Task: Add Earth's Best Organic Apple Peach Oatmeal Fruit & Grain Puree Stage 2 Pouch to the cart.
Action: Mouse moved to (252, 136)
Screenshot: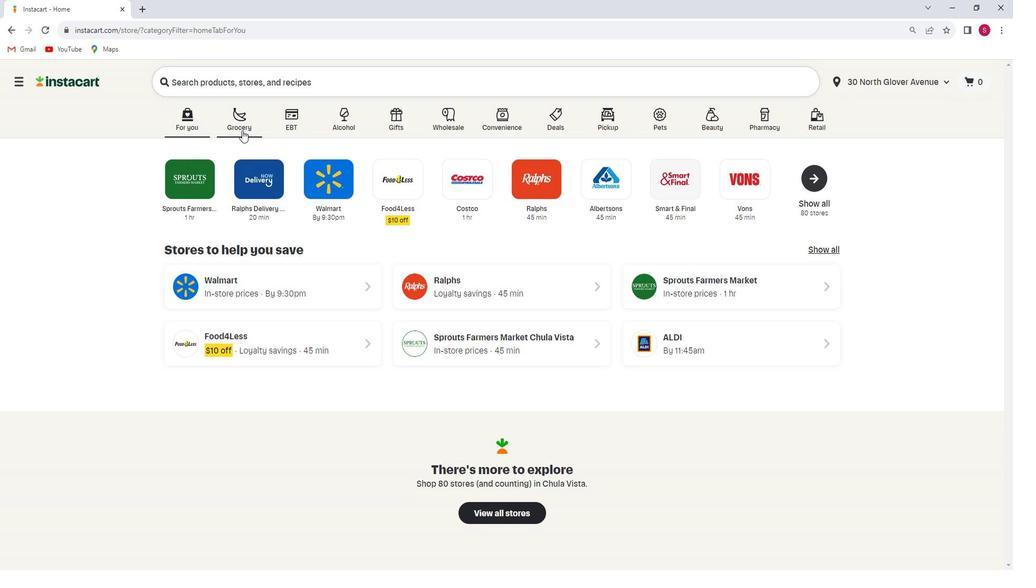 
Action: Mouse pressed left at (252, 136)
Screenshot: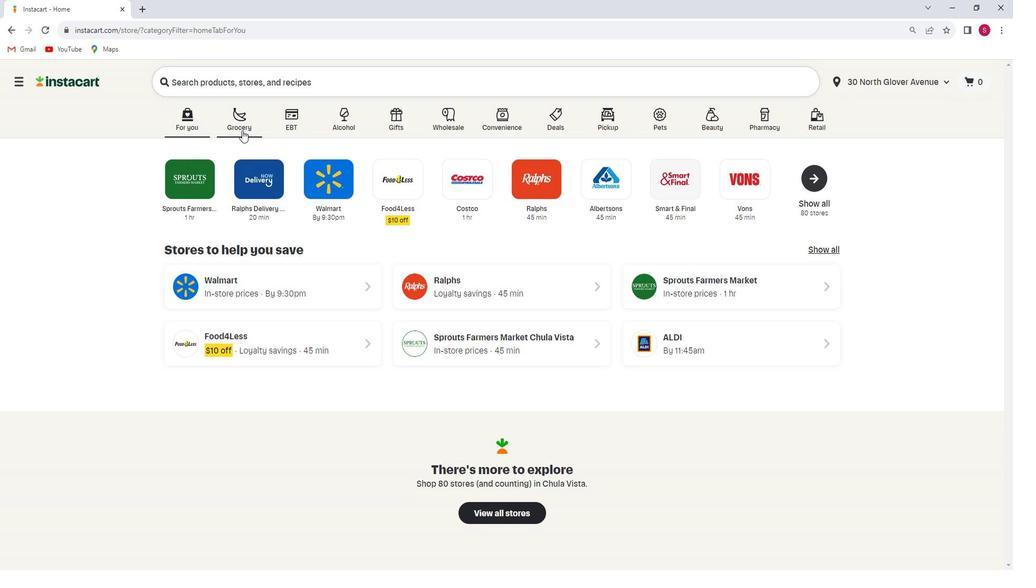 
Action: Mouse moved to (272, 321)
Screenshot: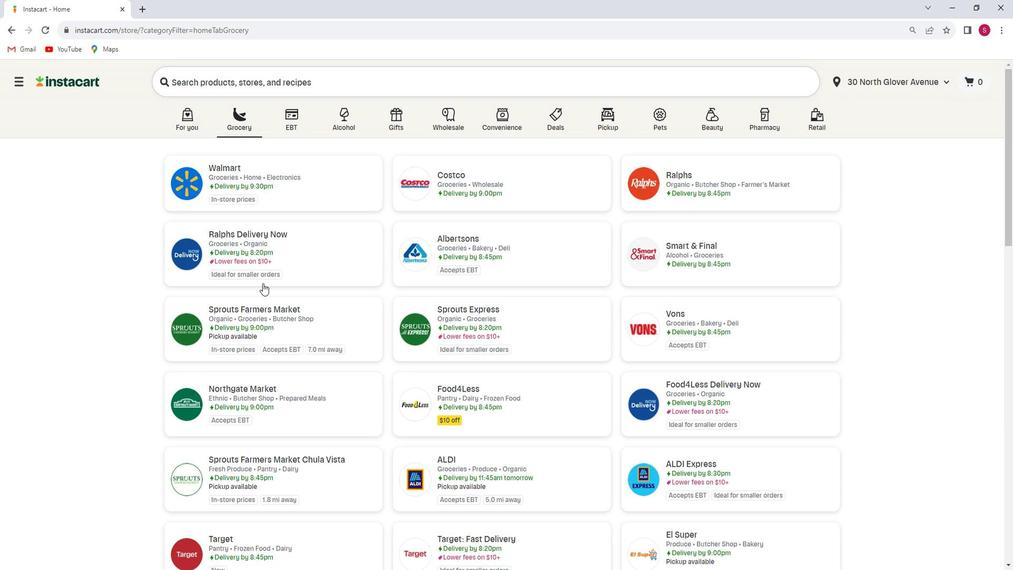 
Action: Mouse pressed left at (272, 321)
Screenshot: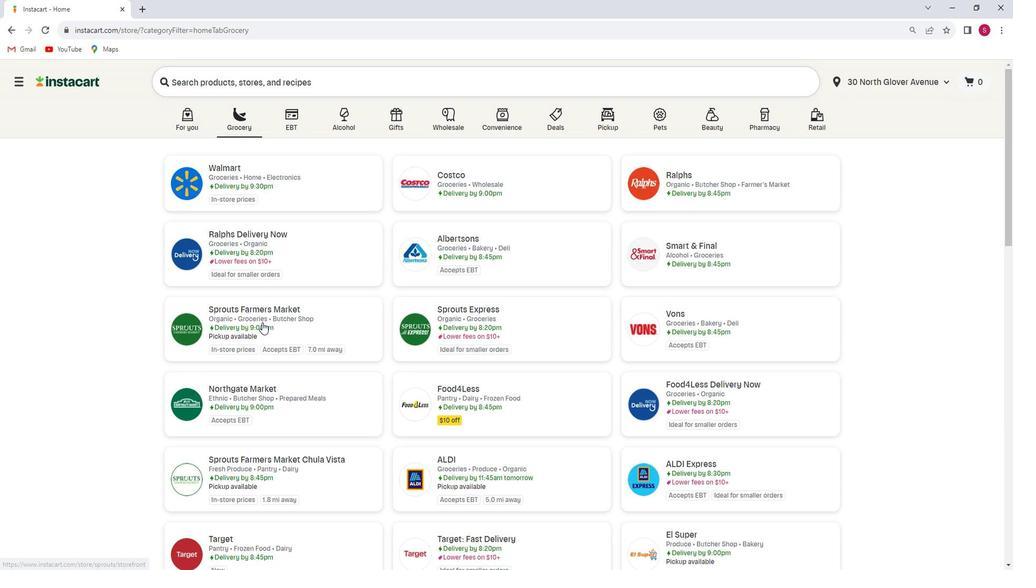 
Action: Mouse moved to (100, 339)
Screenshot: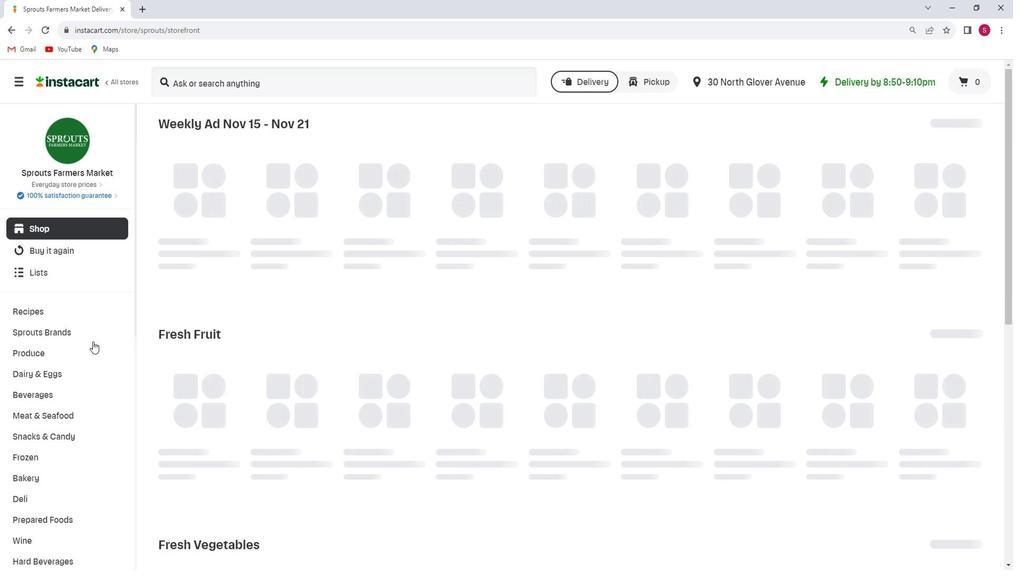 
Action: Mouse scrolled (100, 338) with delta (0, 0)
Screenshot: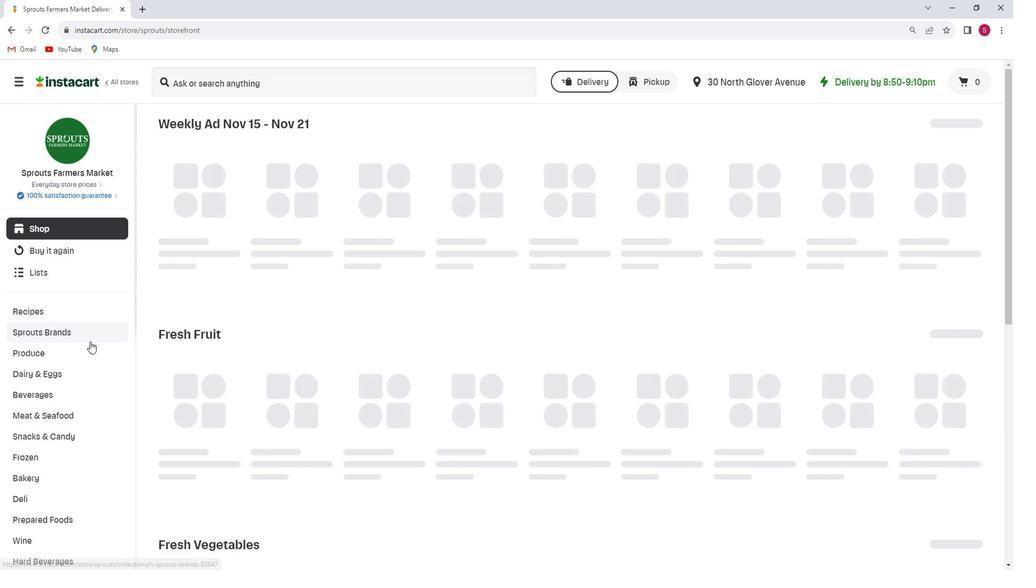 
Action: Mouse scrolled (100, 338) with delta (0, 0)
Screenshot: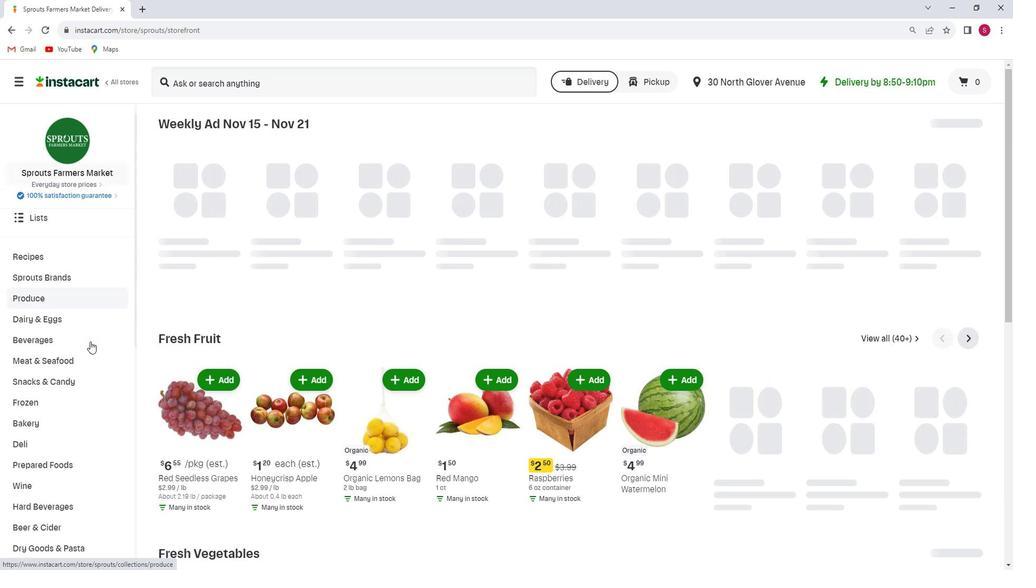 
Action: Mouse scrolled (100, 338) with delta (0, 0)
Screenshot: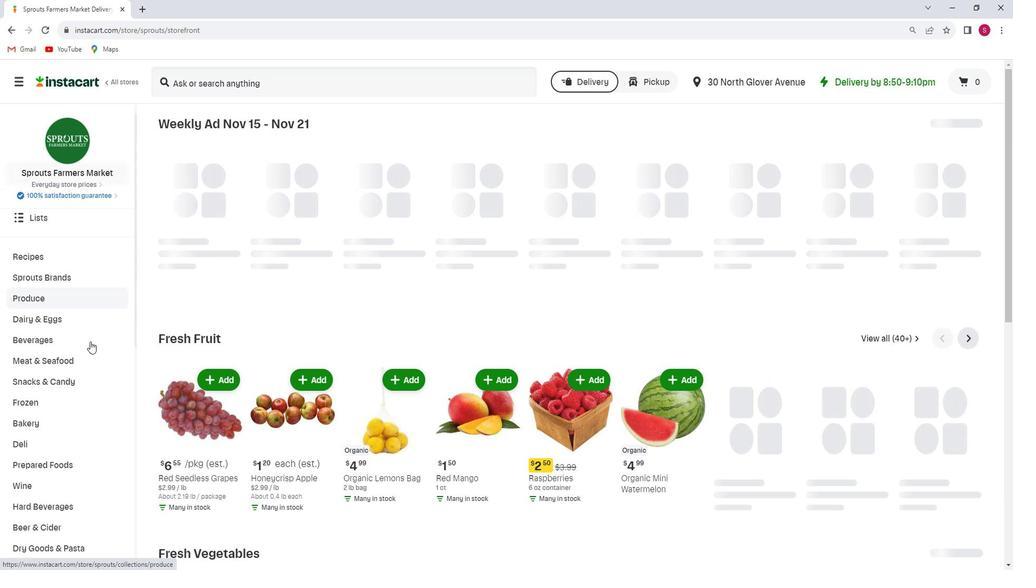
Action: Mouse scrolled (100, 338) with delta (0, 0)
Screenshot: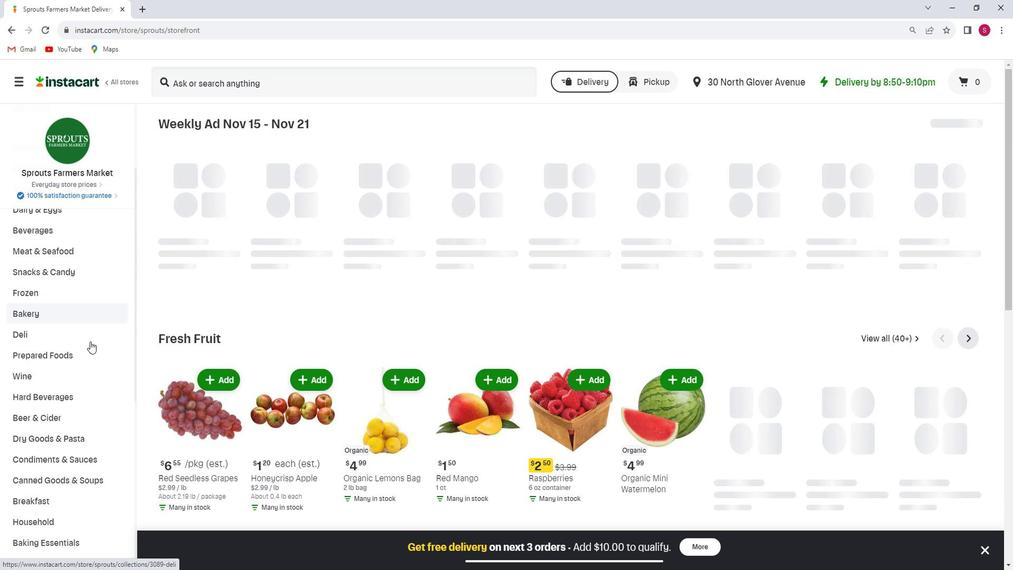 
Action: Mouse scrolled (100, 338) with delta (0, 0)
Screenshot: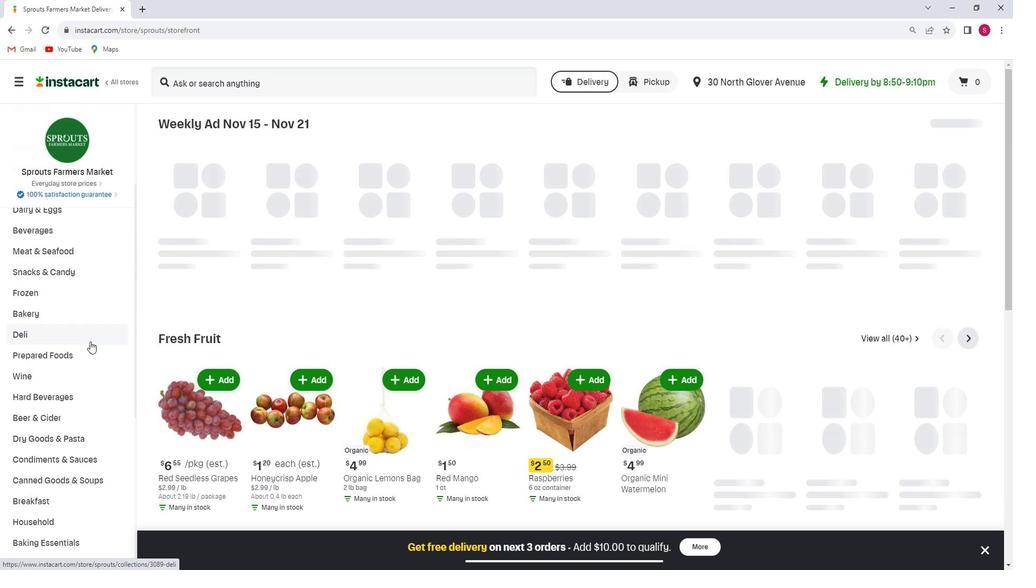 
Action: Mouse scrolled (100, 338) with delta (0, 0)
Screenshot: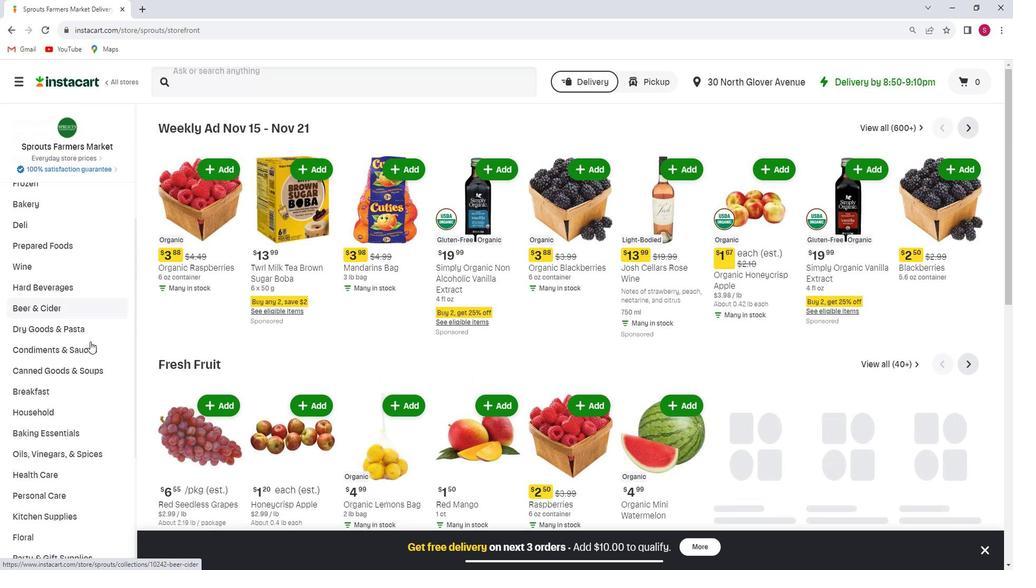 
Action: Mouse scrolled (100, 338) with delta (0, 0)
Screenshot: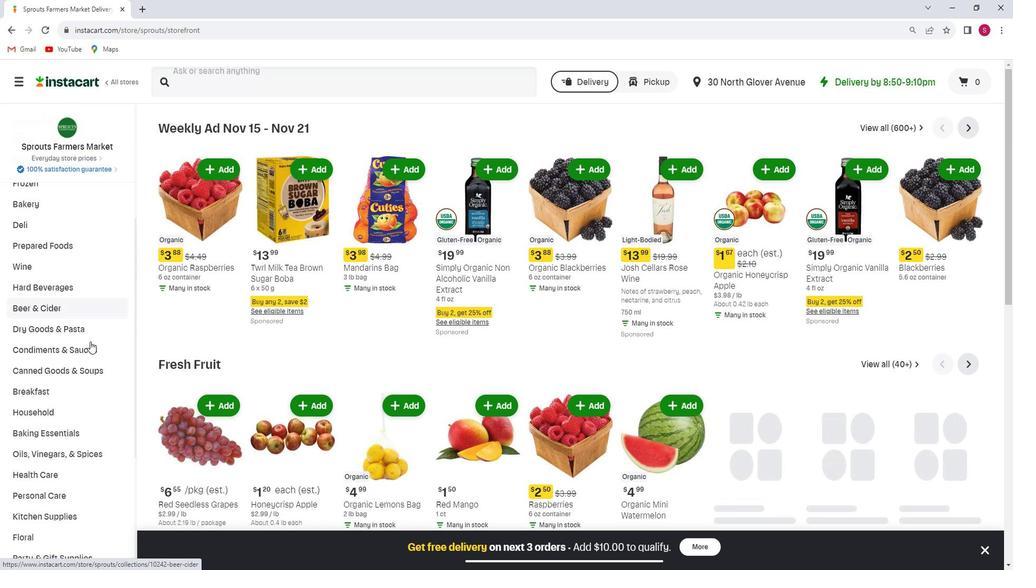 
Action: Mouse scrolled (100, 338) with delta (0, 0)
Screenshot: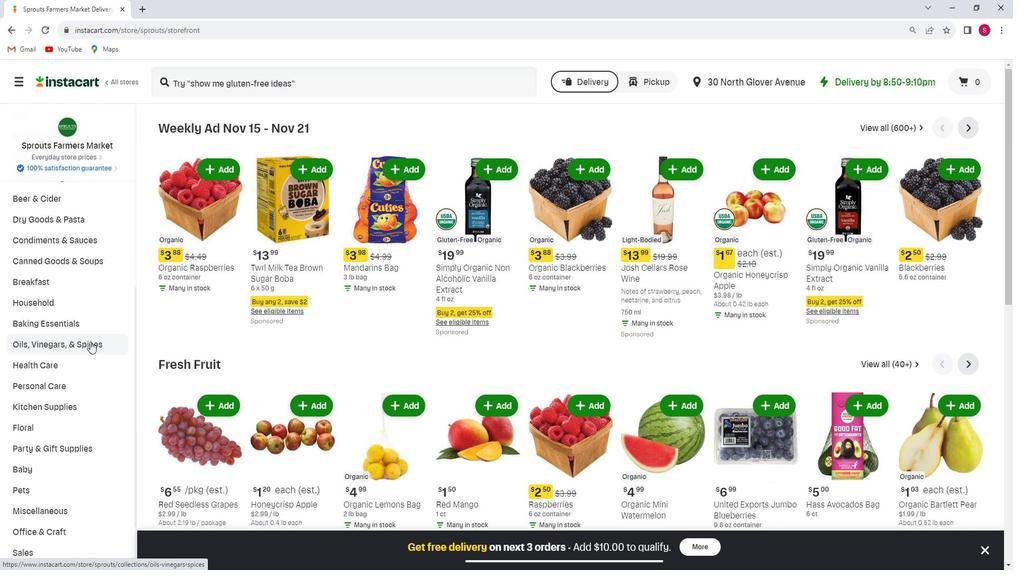 
Action: Mouse moved to (67, 408)
Screenshot: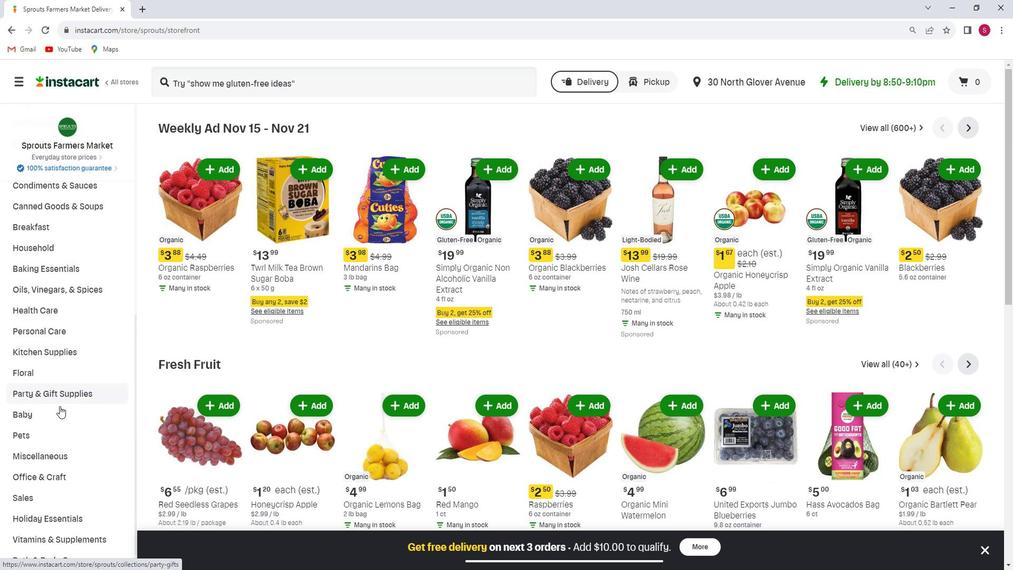 
Action: Mouse pressed left at (67, 408)
Screenshot: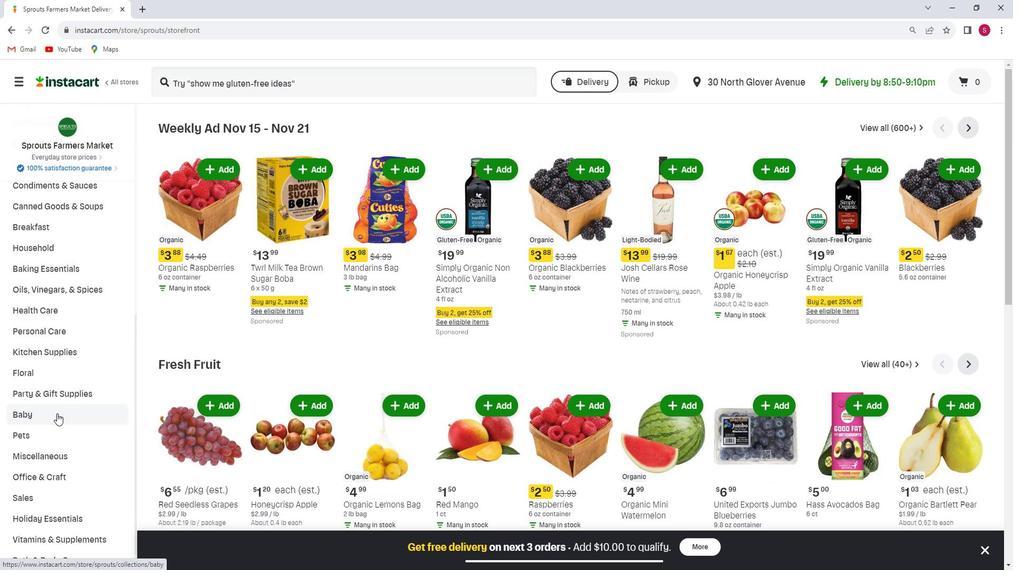 
Action: Mouse moved to (78, 488)
Screenshot: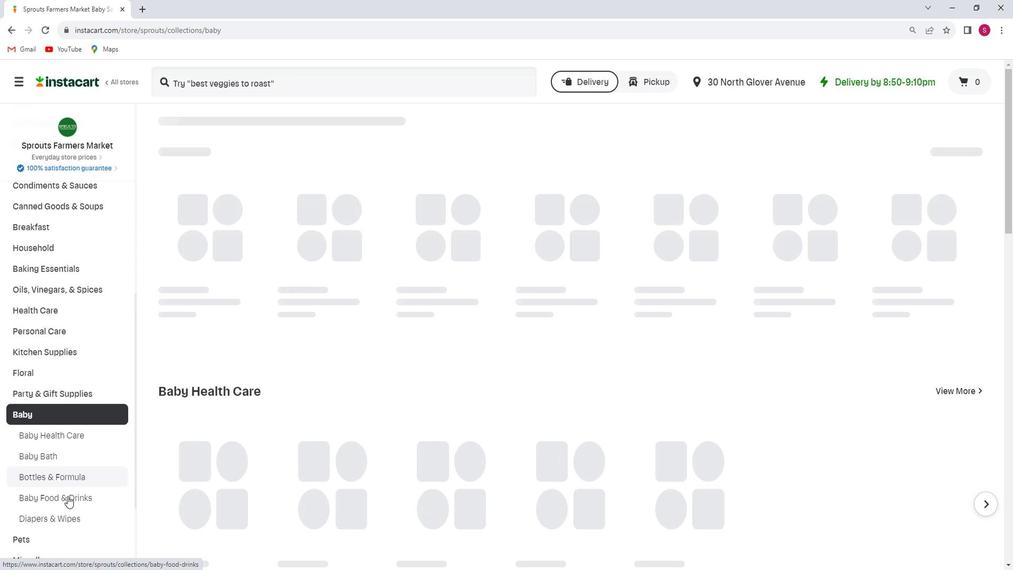 
Action: Mouse pressed left at (78, 488)
Screenshot: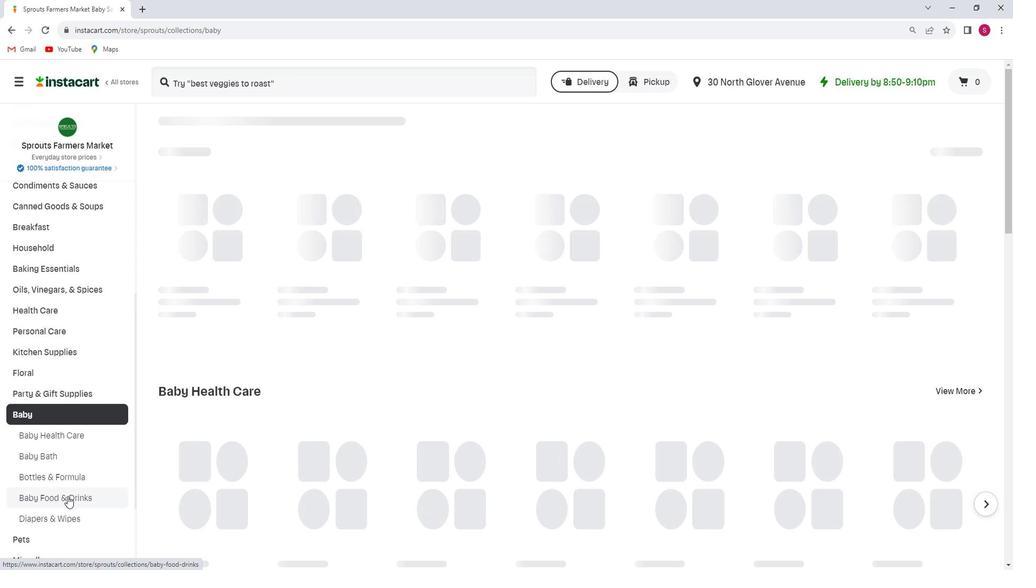 
Action: Mouse moved to (332, 91)
Screenshot: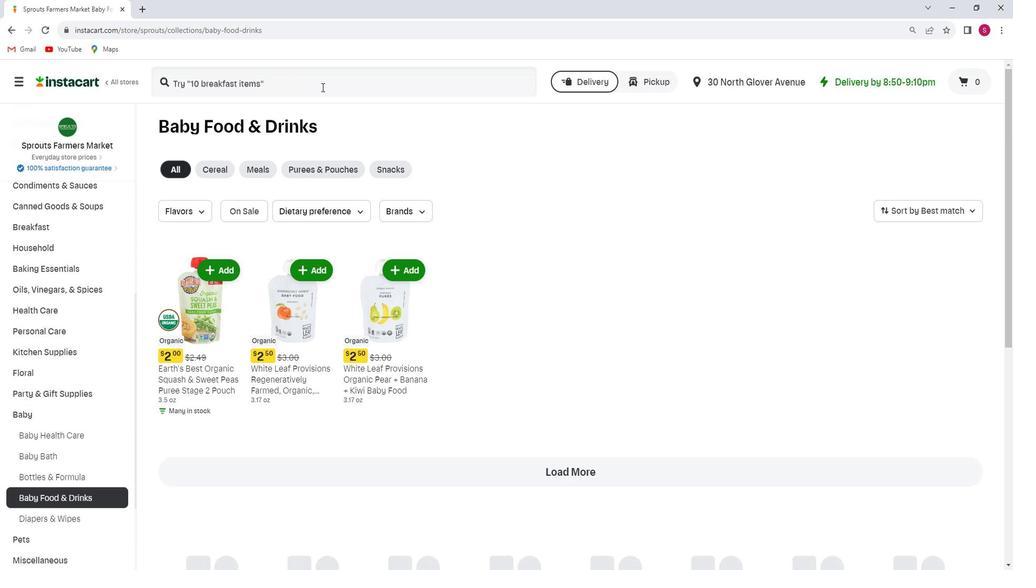 
Action: Mouse pressed left at (332, 91)
Screenshot: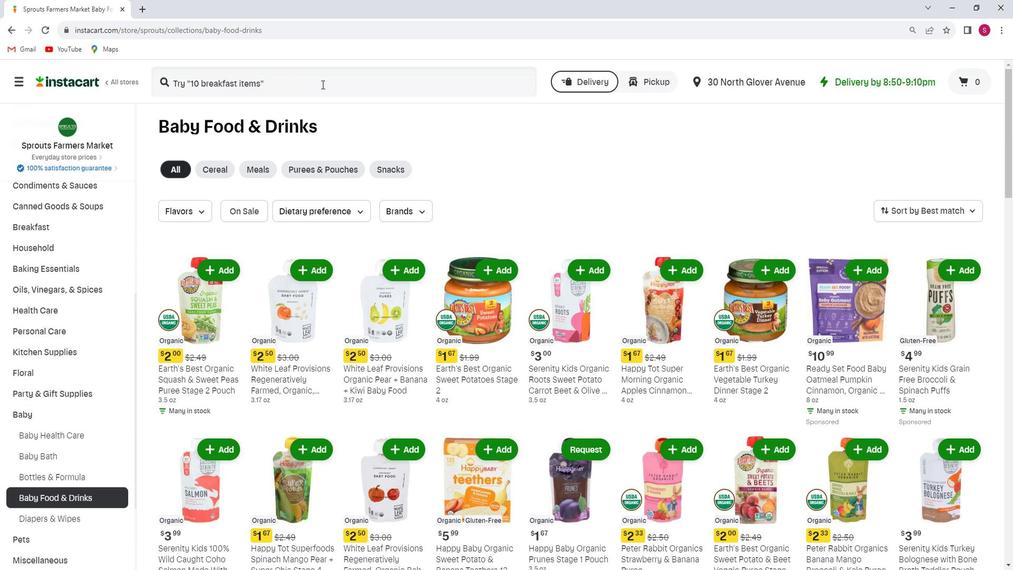 
Action: Key pressed <Key.shift>Earth's<Key.space><Key.shift_r><Key.shift_r>Best<Key.space><Key.shift_r>Organic<Key.space><Key.shift>Apple<Key.space><Key.shift_r><Key.shift_r><Key.shift_r><Key.shift_r>Peach<Key.space><Key.shift_r>Oatmeal<Key.space><Key.shift>Fruit<Key.space><Key.shift_r><Key.shift_r><Key.shift_r><Key.shift_r><Key.shift_r><Key.shift_r>&<Key.space><Key.shift_r>Grain<Key.space><Key.shift_r><Key.shift_r><Key.shift_r><Key.shift_r><Key.shift_r><Key.shift_r><Key.shift_r><Key.shift_r><Key.shift_r><Key.shift_r><Key.shift_r><Key.shift_r><Key.shift_r><Key.shift_r><Key.shift_r><Key.shift_r><Key.shift_r><Key.shift_r>Puree<Key.space><Key.shift><Key.shift>Stage<Key.space>2<Key.space><Key.shift_r>Pouch<Key.enter>
Screenshot: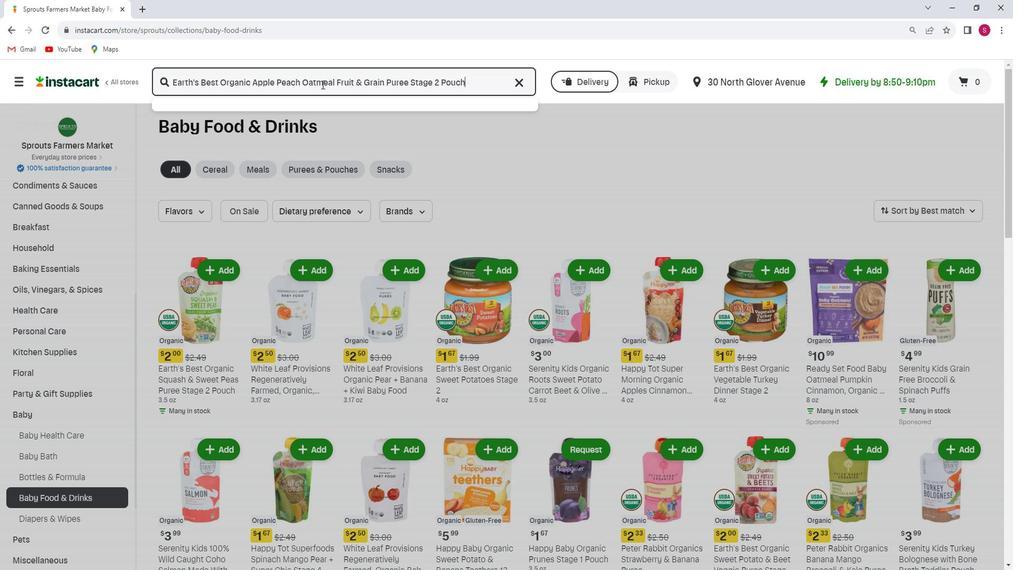 
Action: Mouse moved to (302, 173)
Screenshot: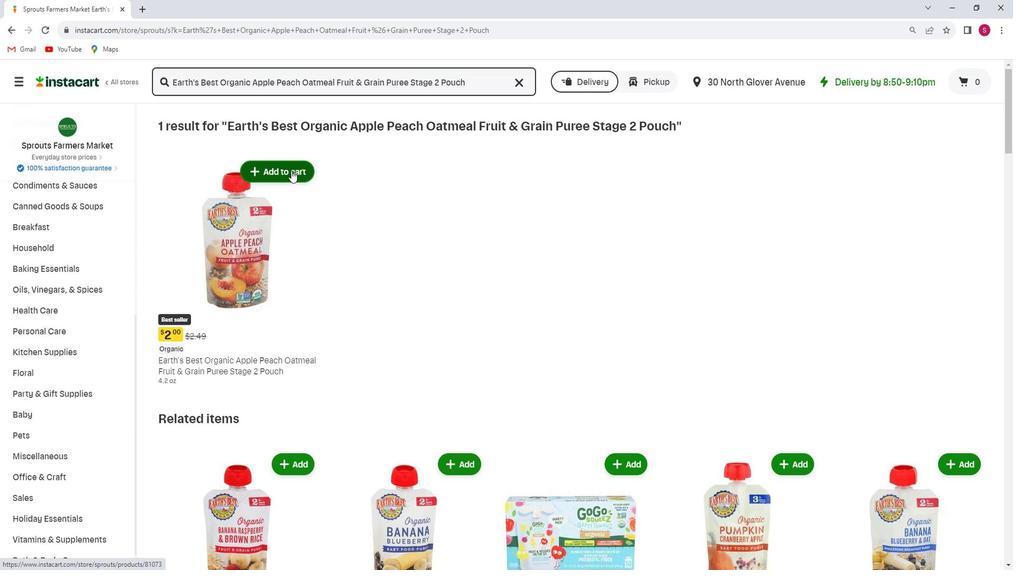 
Action: Mouse pressed left at (302, 173)
Screenshot: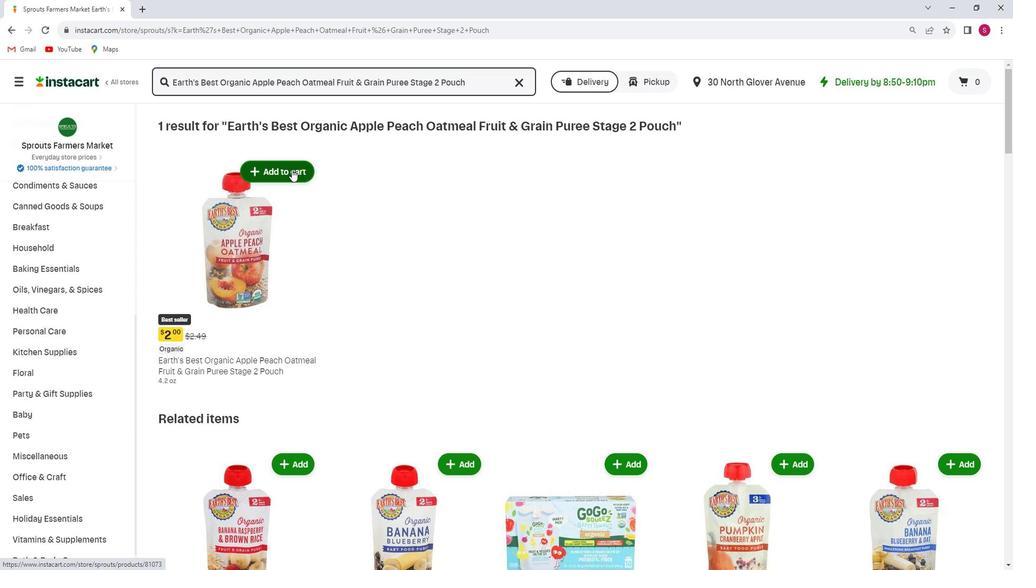 
Action: Mouse moved to (312, 211)
Screenshot: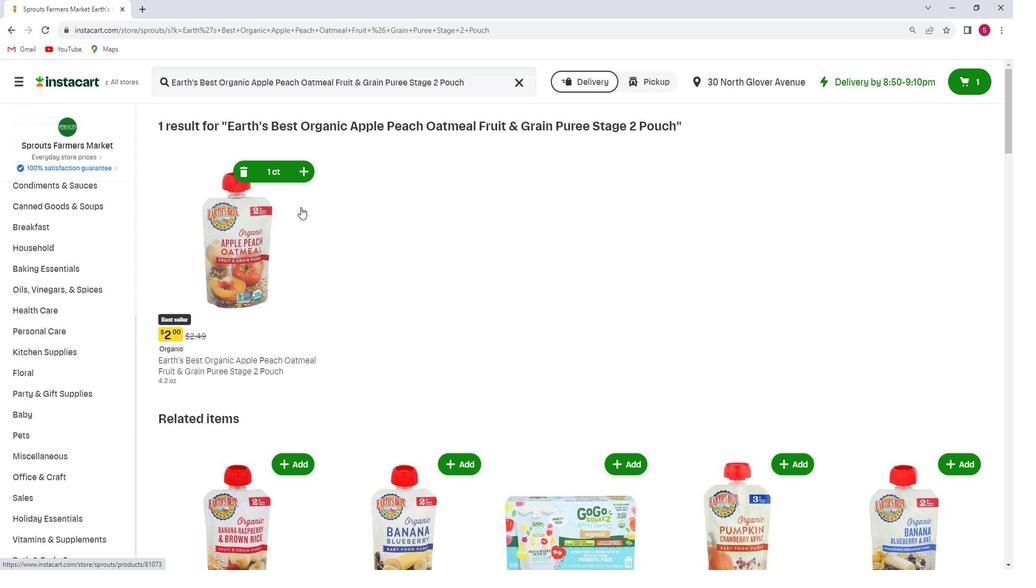 
